 Task: Check the average views per listing of double pane windows in the last 5 years.
Action: Mouse moved to (860, 196)
Screenshot: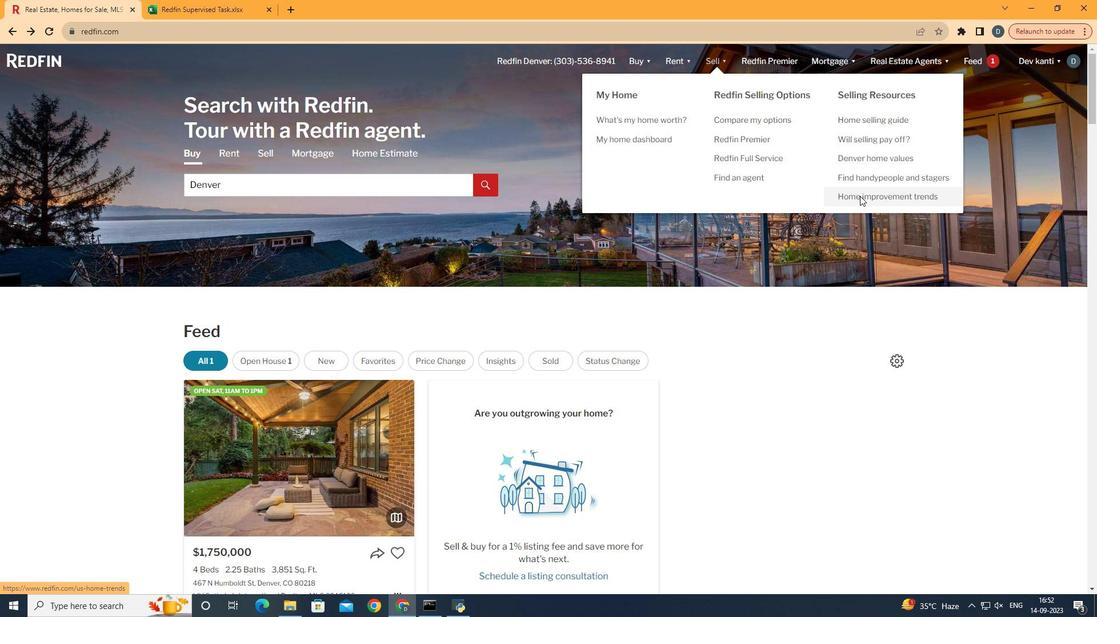 
Action: Mouse pressed left at (860, 196)
Screenshot: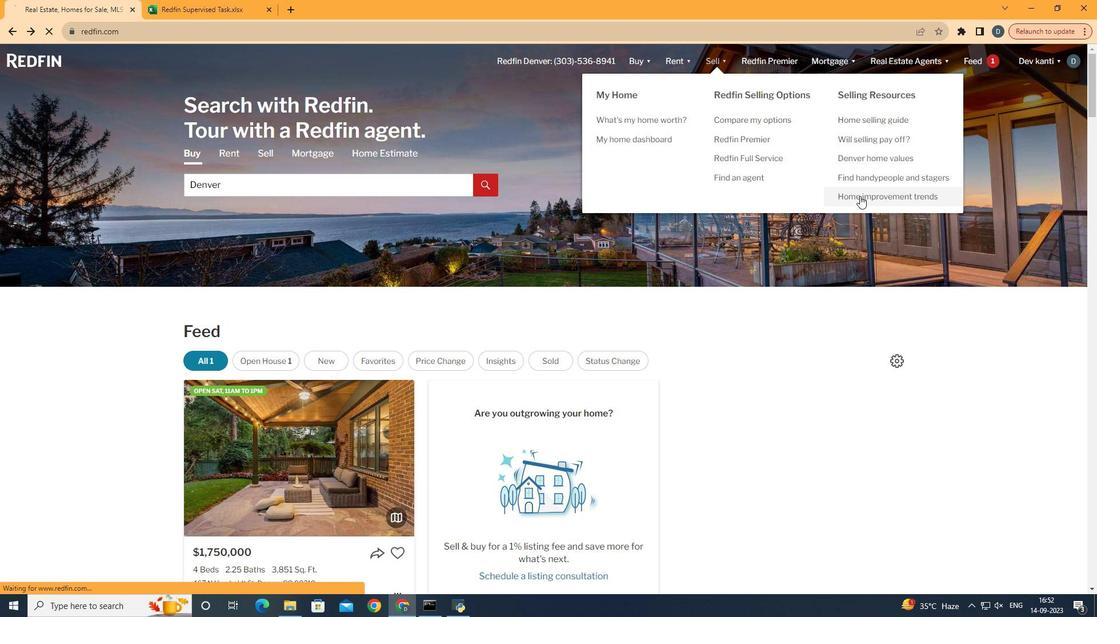 
Action: Mouse moved to (264, 218)
Screenshot: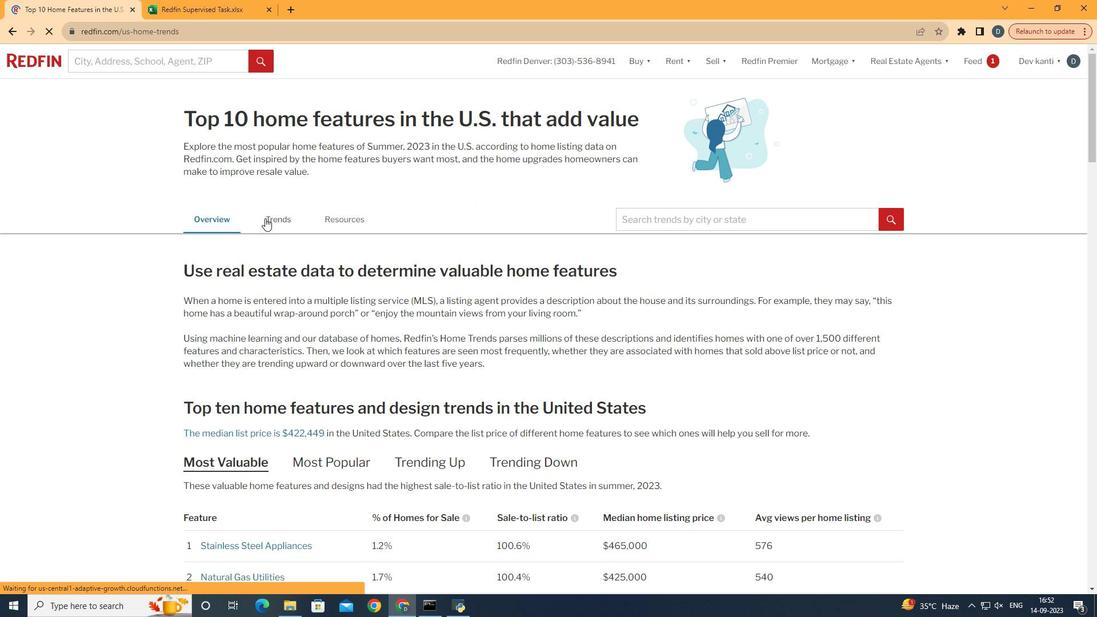 
Action: Mouse pressed left at (264, 218)
Screenshot: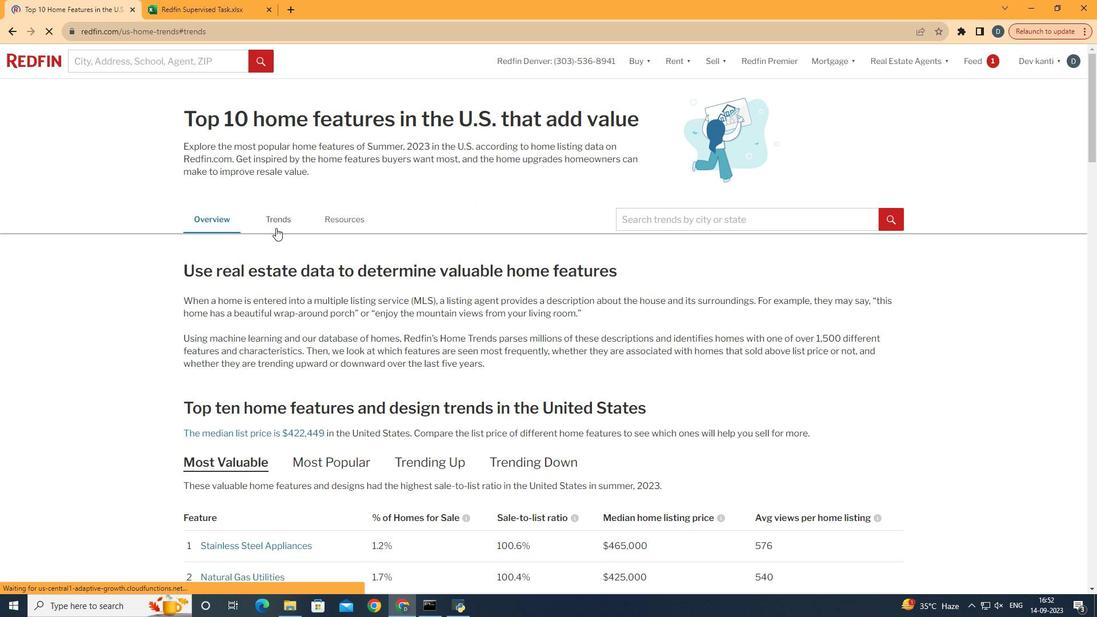 
Action: Mouse moved to (398, 320)
Screenshot: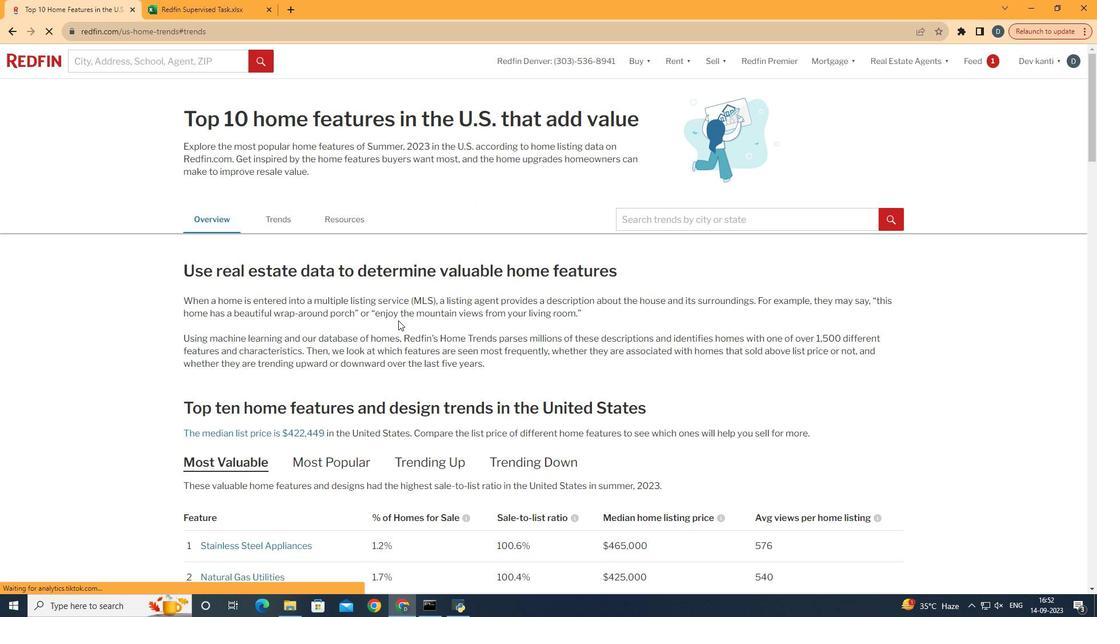 
Action: Mouse scrolled (398, 320) with delta (0, 0)
Screenshot: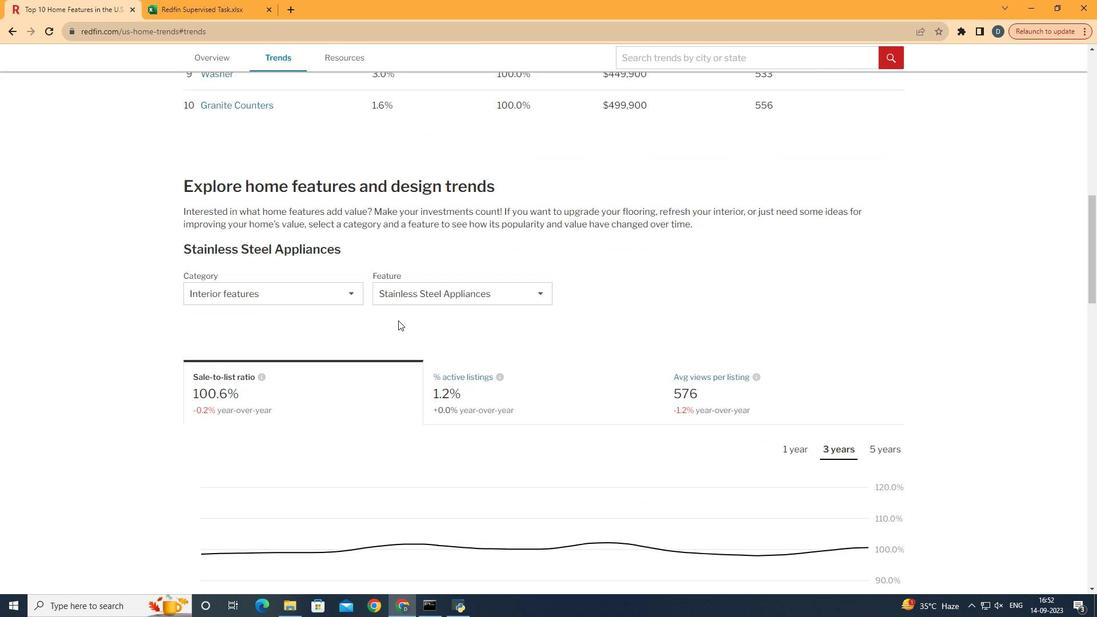 
Action: Mouse scrolled (398, 320) with delta (0, 0)
Screenshot: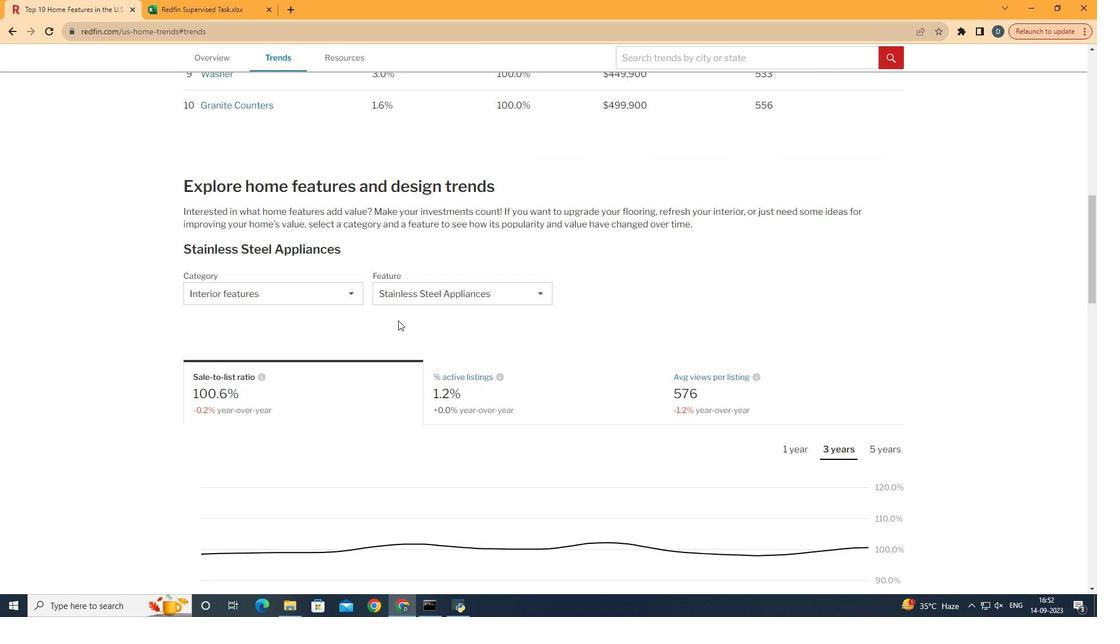 
Action: Mouse scrolled (398, 320) with delta (0, 0)
Screenshot: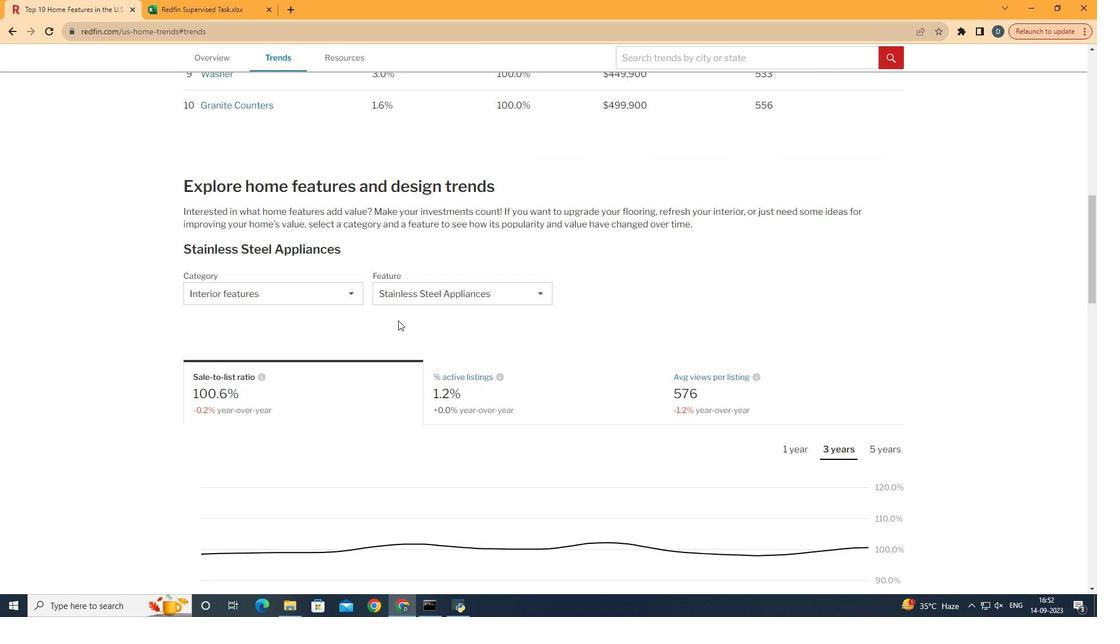 
Action: Mouse scrolled (398, 320) with delta (0, 0)
Screenshot: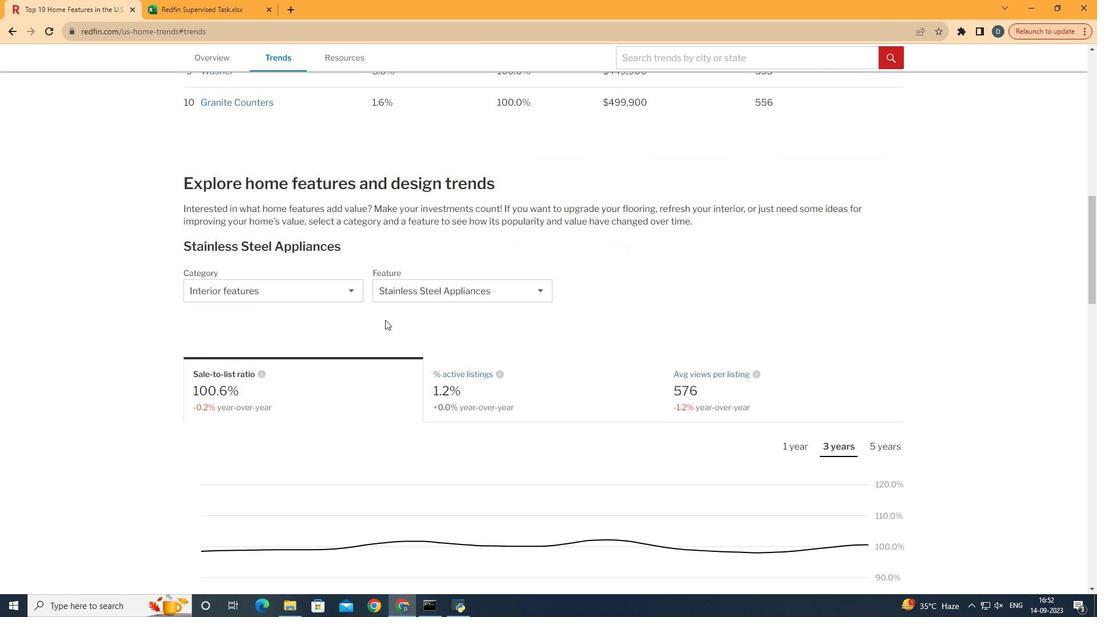 
Action: Mouse scrolled (398, 320) with delta (0, 0)
Screenshot: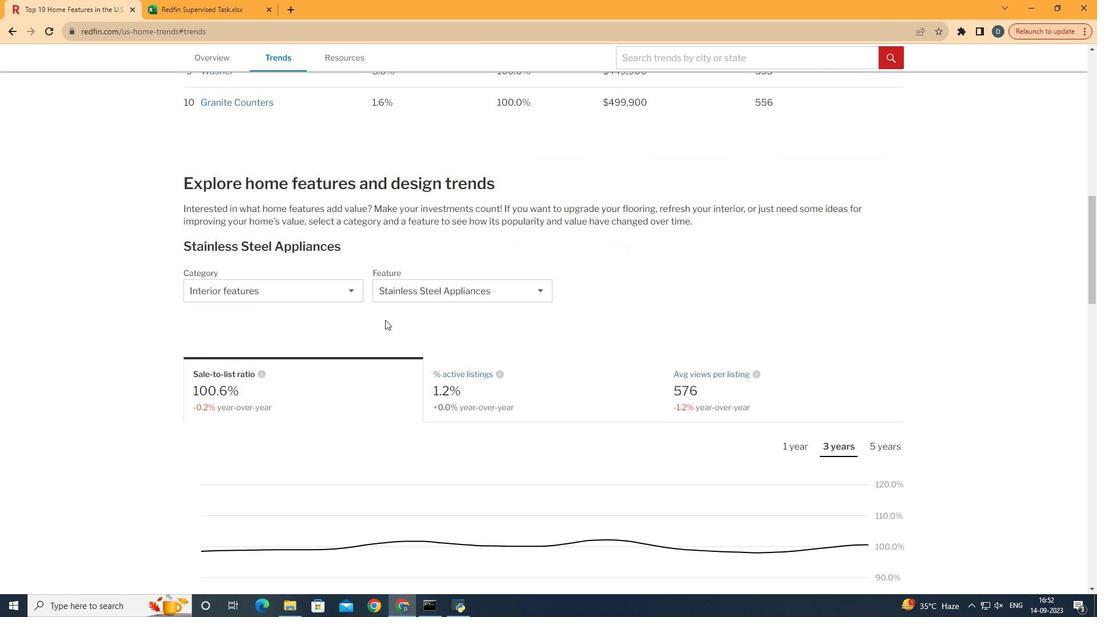 
Action: Mouse scrolled (398, 320) with delta (0, 0)
Screenshot: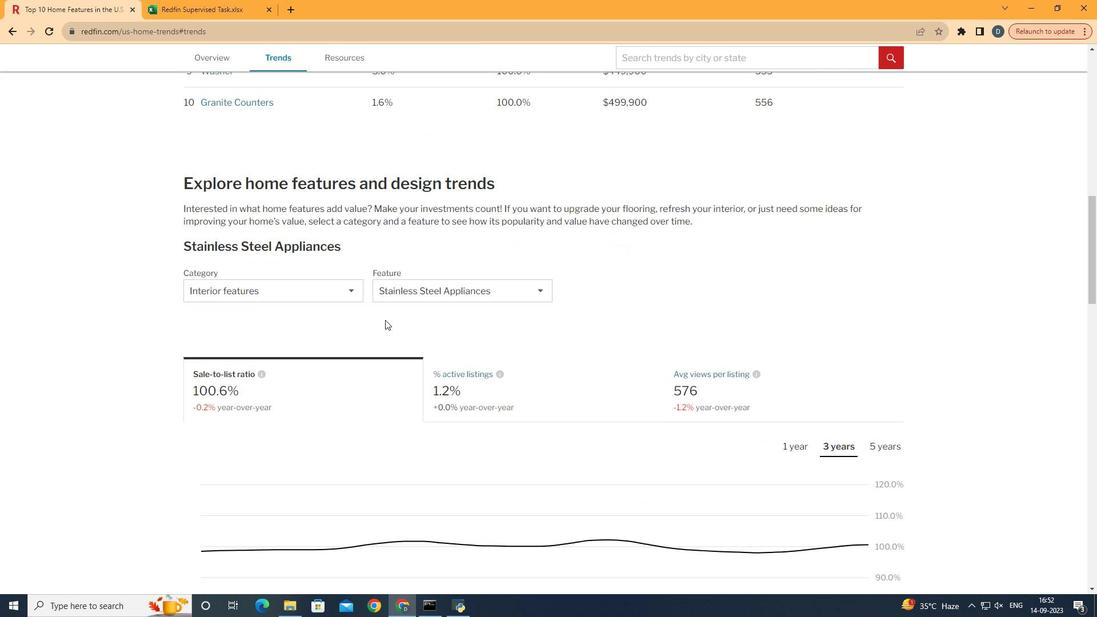 
Action: Mouse scrolled (398, 320) with delta (0, 0)
Screenshot: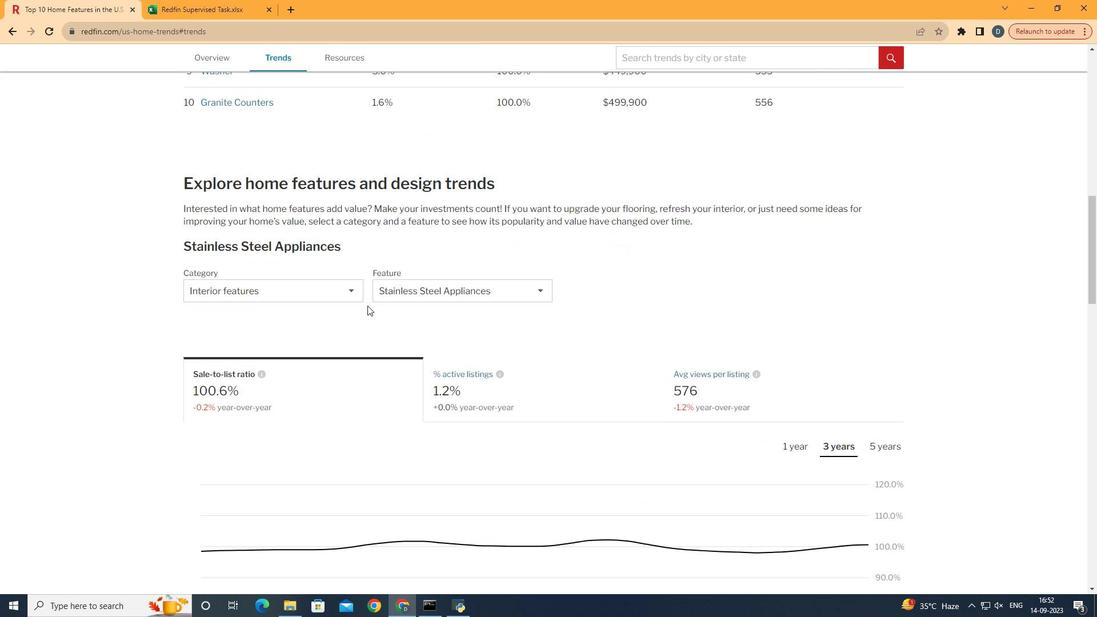 
Action: Mouse moved to (333, 296)
Screenshot: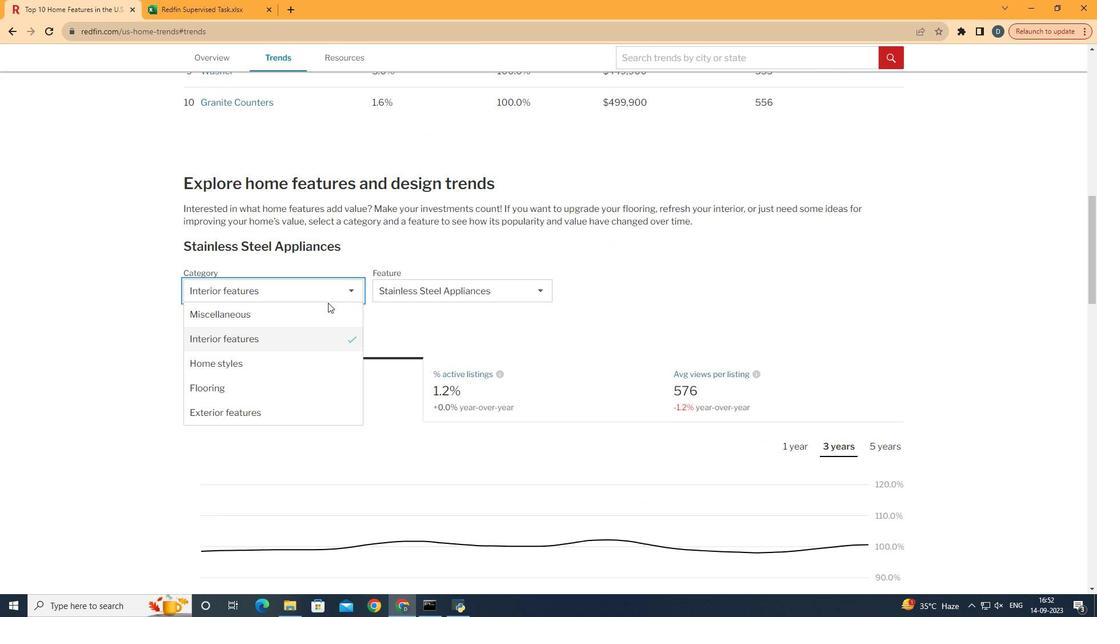 
Action: Mouse pressed left at (333, 296)
Screenshot: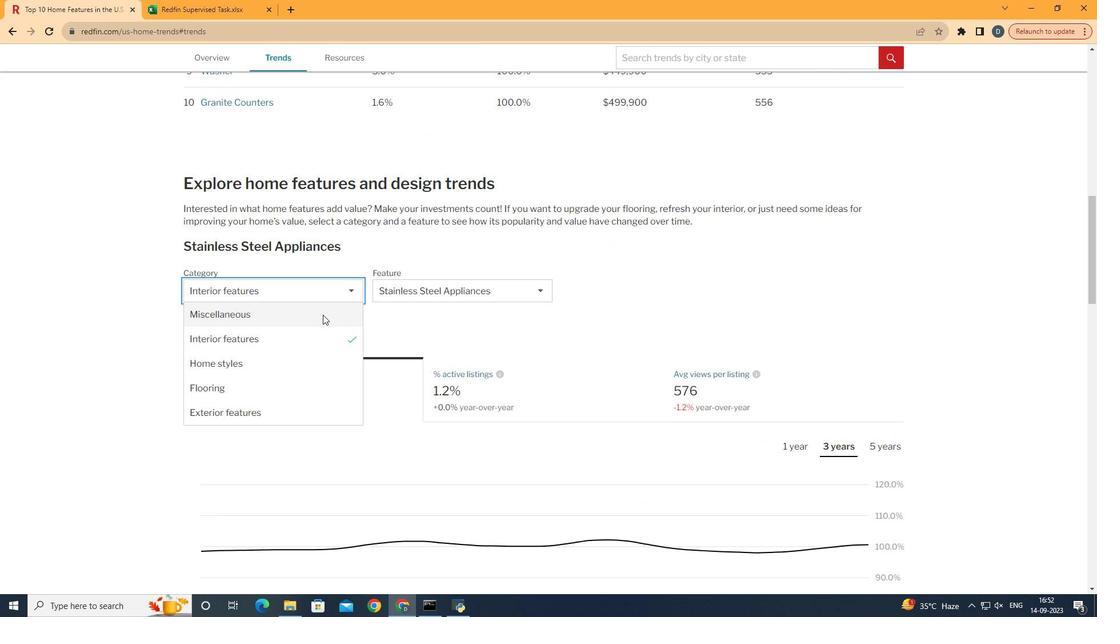 
Action: Mouse moved to (322, 409)
Screenshot: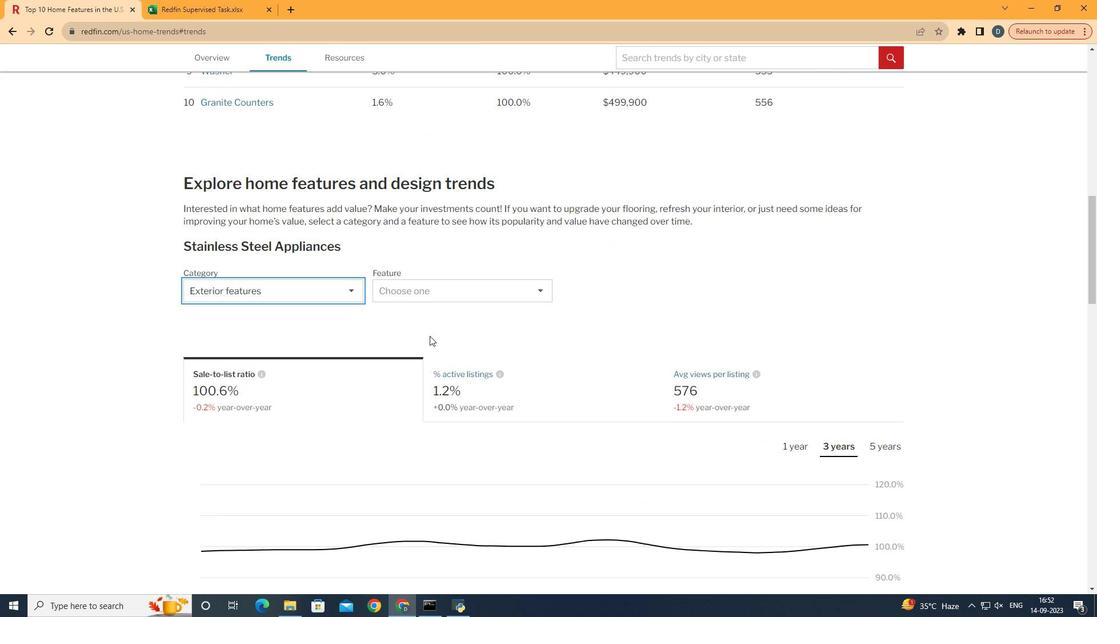 
Action: Mouse pressed left at (322, 409)
Screenshot: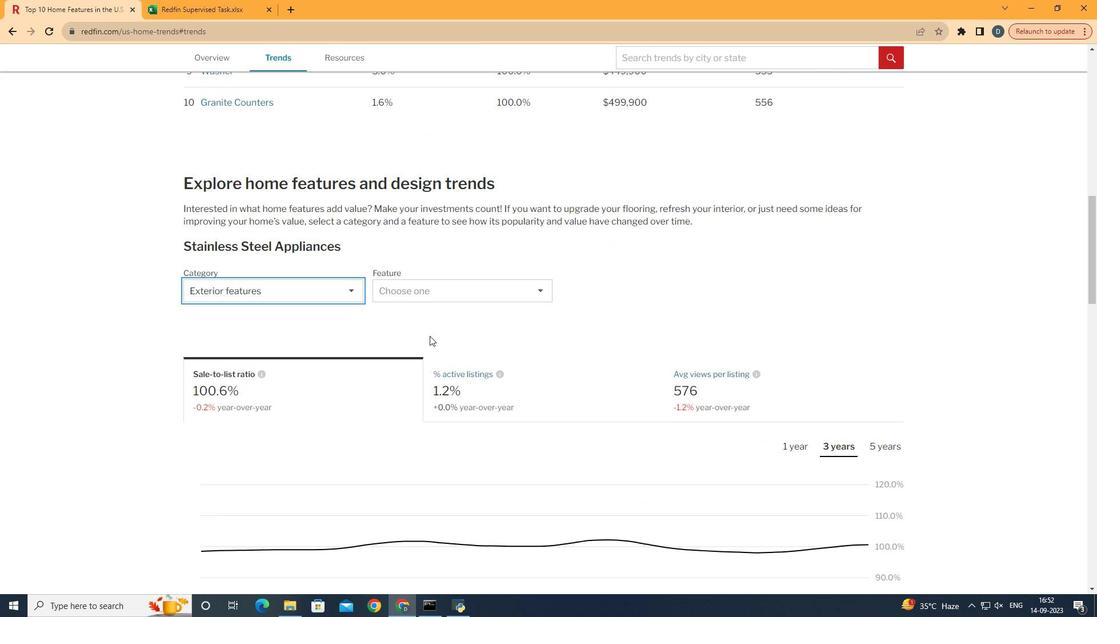 
Action: Mouse moved to (464, 301)
Screenshot: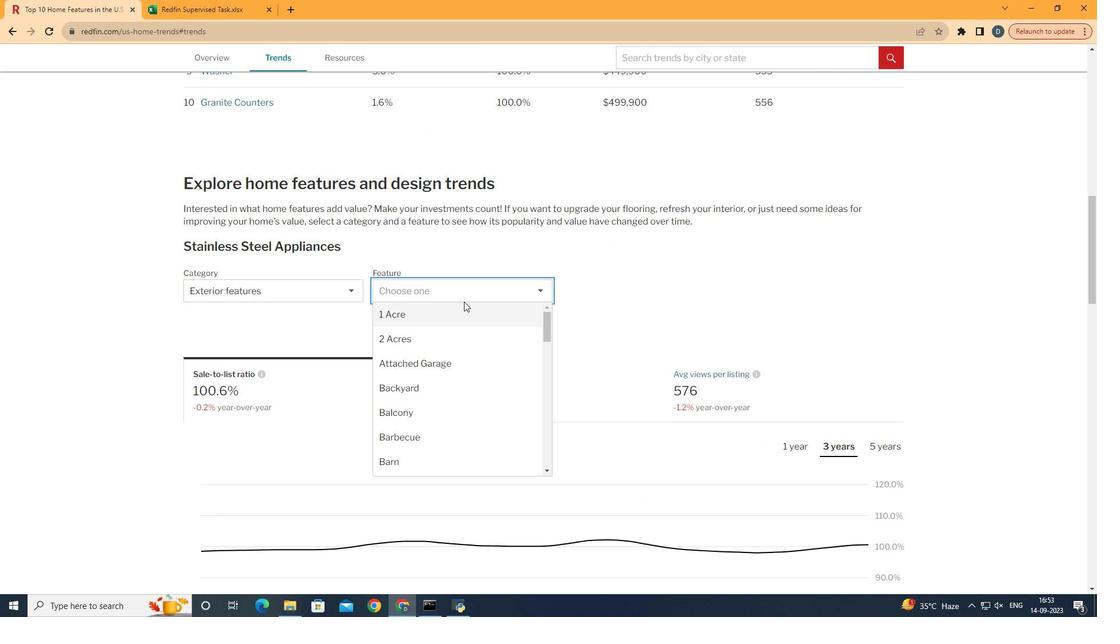 
Action: Mouse pressed left at (464, 301)
Screenshot: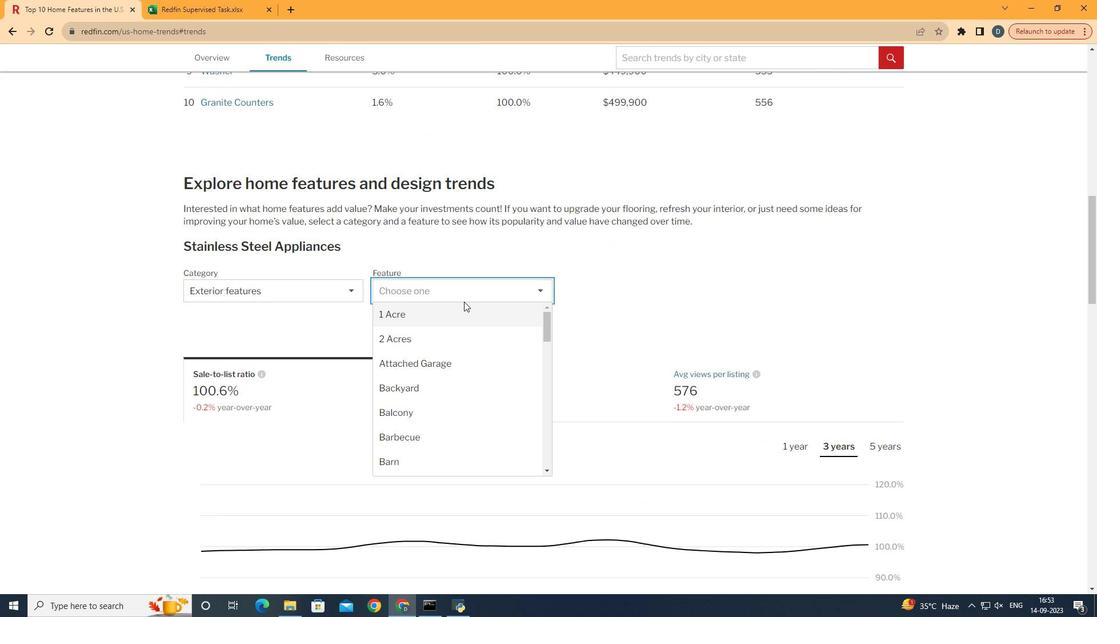 
Action: Mouse moved to (467, 357)
Screenshot: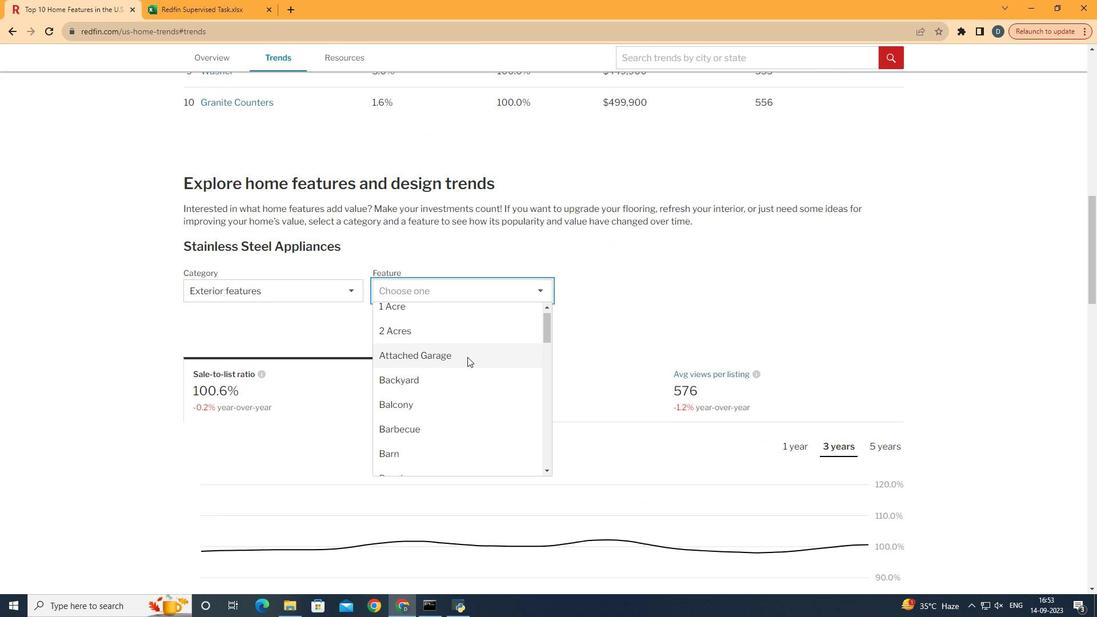 
Action: Mouse scrolled (467, 356) with delta (0, 0)
Screenshot: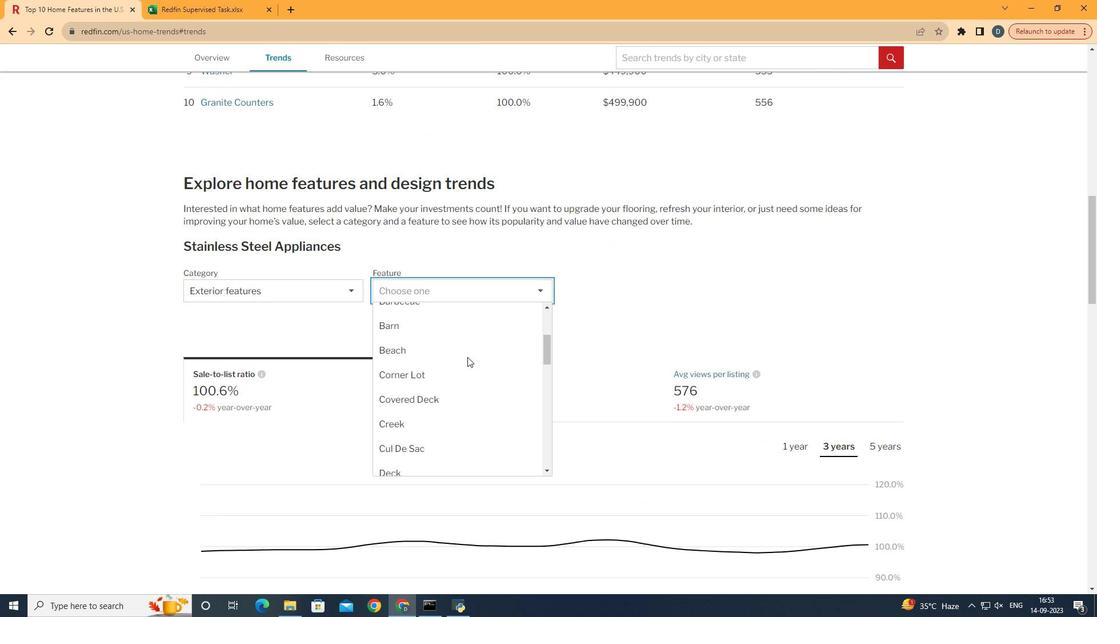 
Action: Mouse scrolled (467, 356) with delta (0, 0)
Screenshot: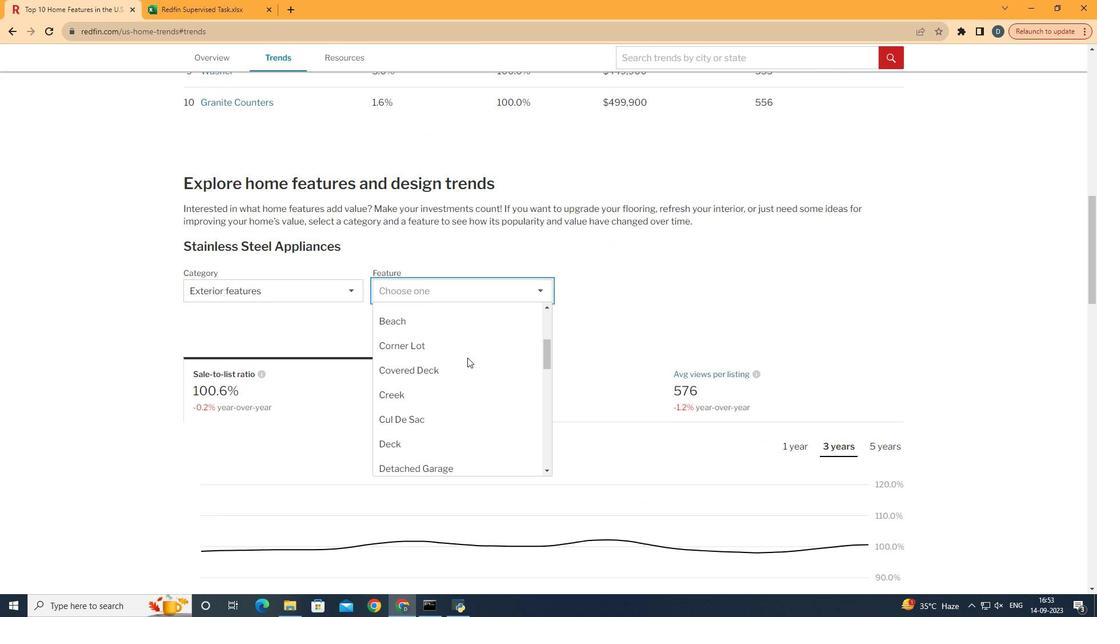 
Action: Mouse scrolled (467, 356) with delta (0, 0)
Screenshot: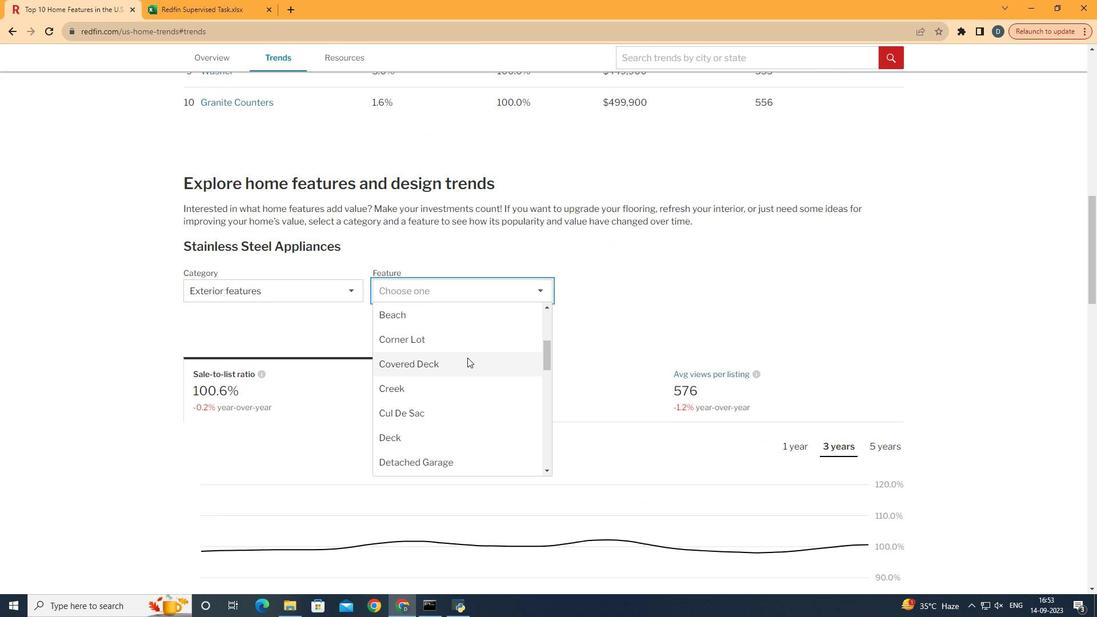 
Action: Mouse moved to (458, 377)
Screenshot: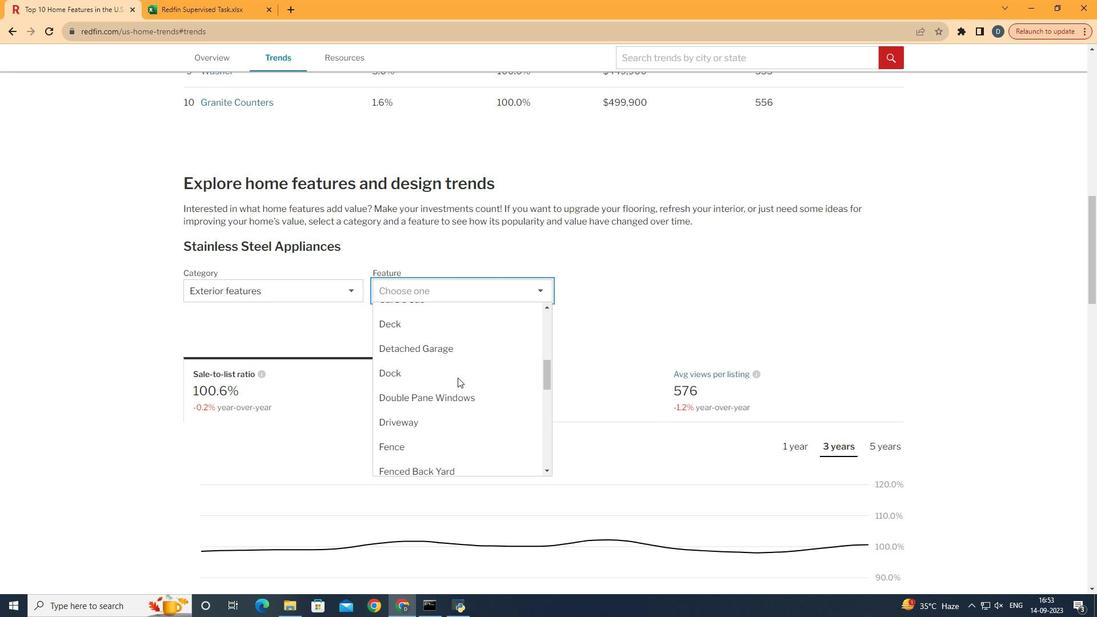 
Action: Mouse scrolled (458, 377) with delta (0, 0)
Screenshot: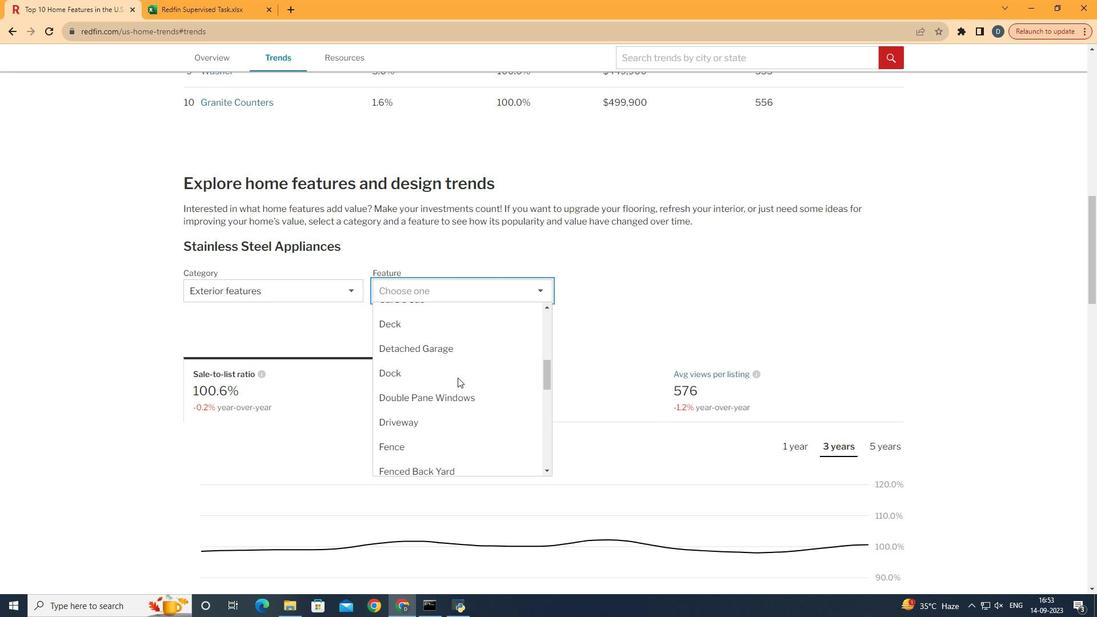 
Action: Mouse scrolled (458, 377) with delta (0, 0)
Screenshot: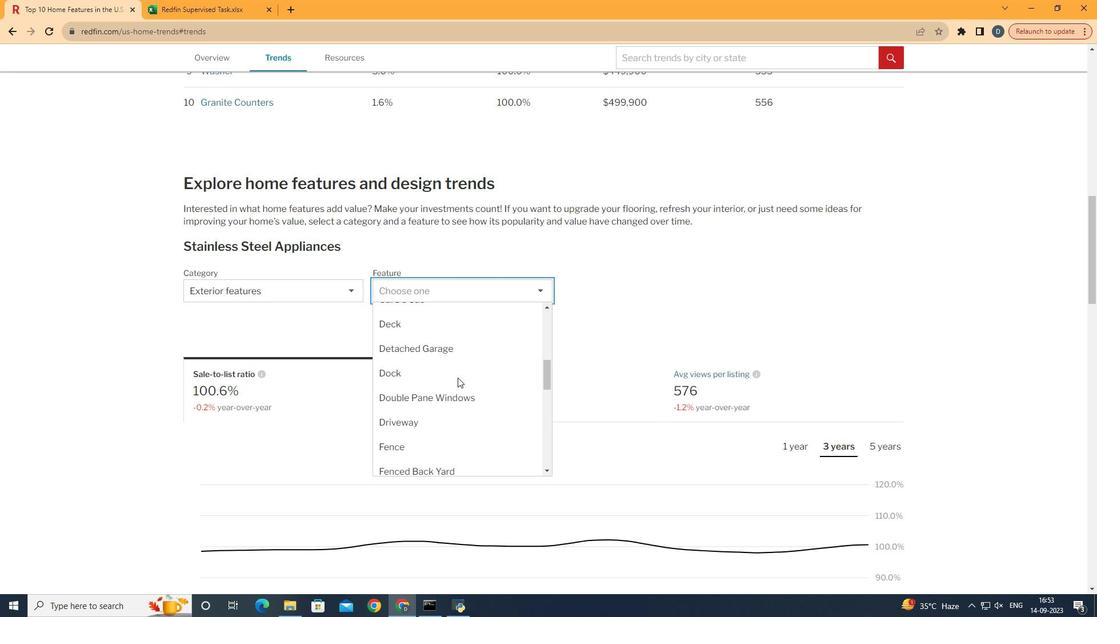 
Action: Mouse moved to (449, 400)
Screenshot: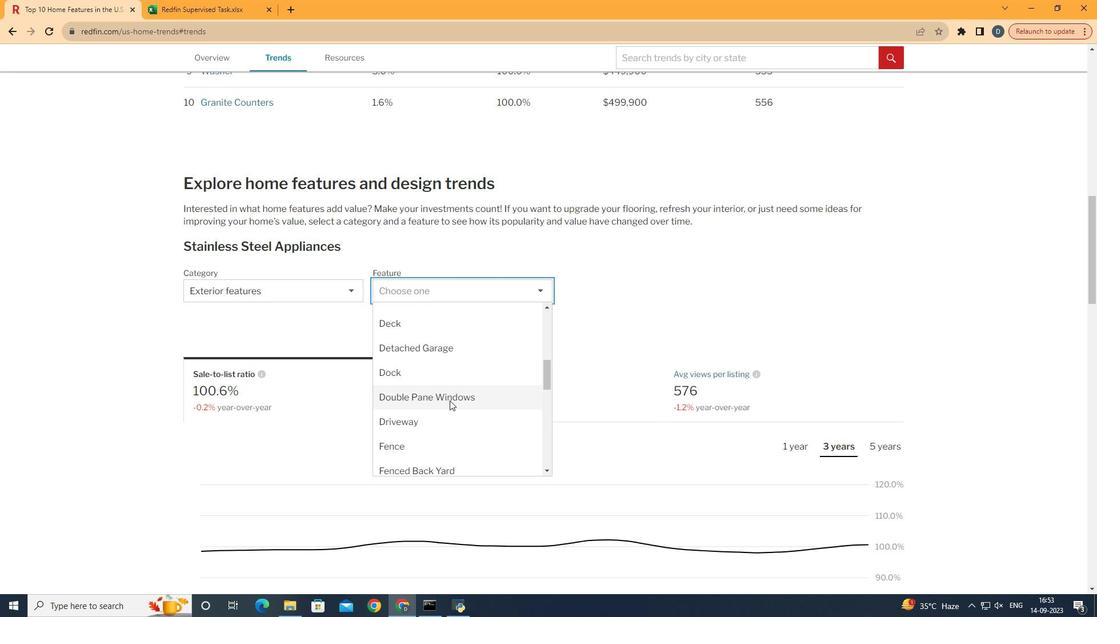 
Action: Mouse pressed left at (449, 400)
Screenshot: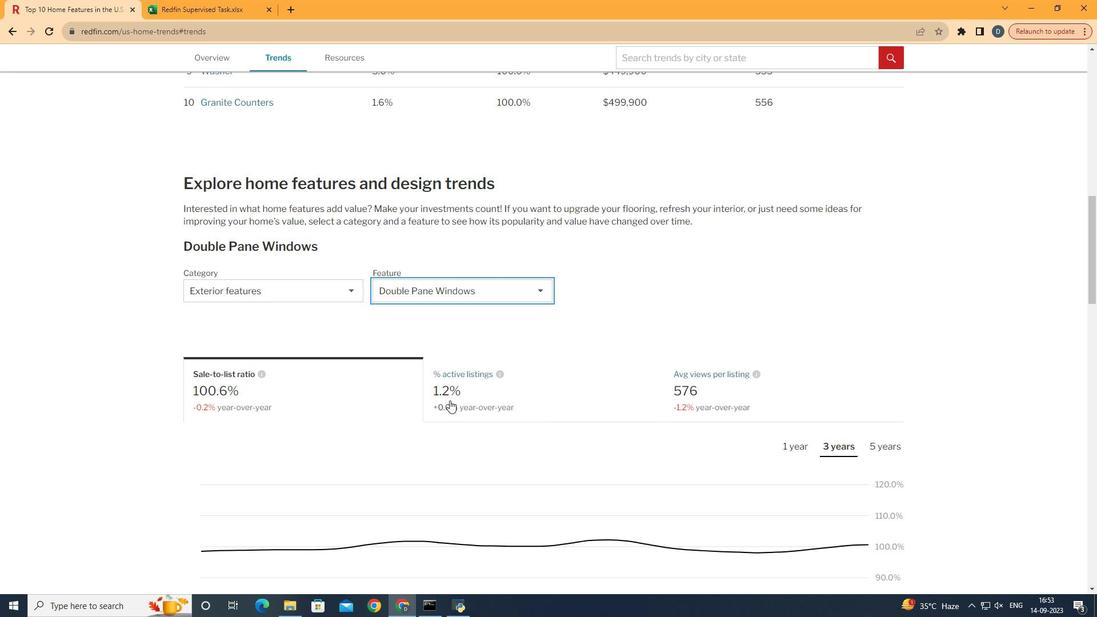 
Action: Mouse moved to (775, 395)
Screenshot: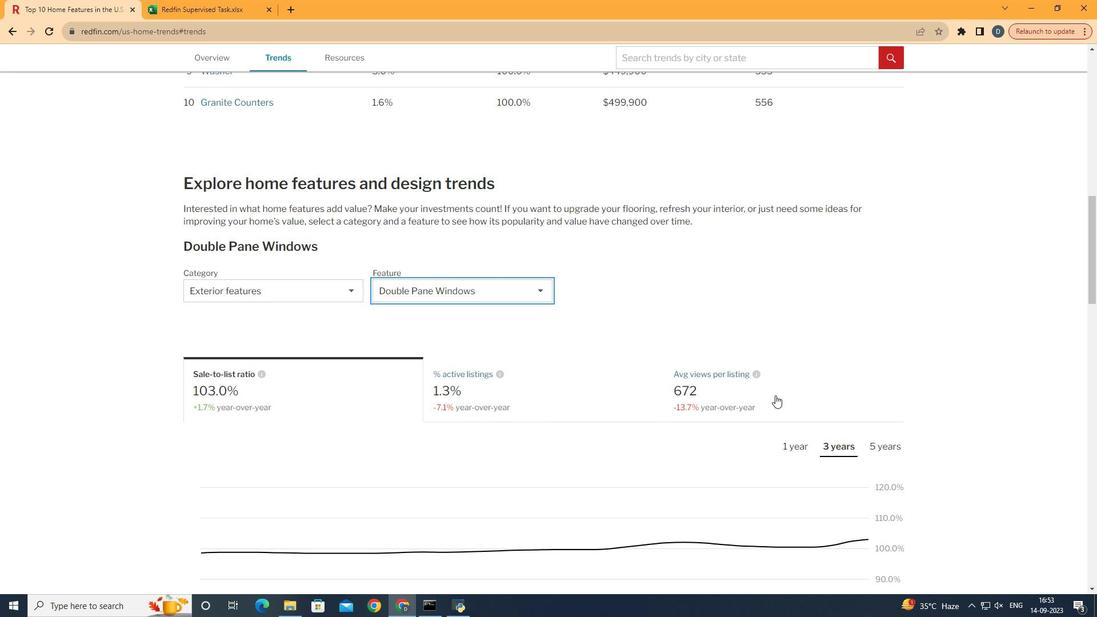 
Action: Mouse pressed left at (775, 395)
Screenshot: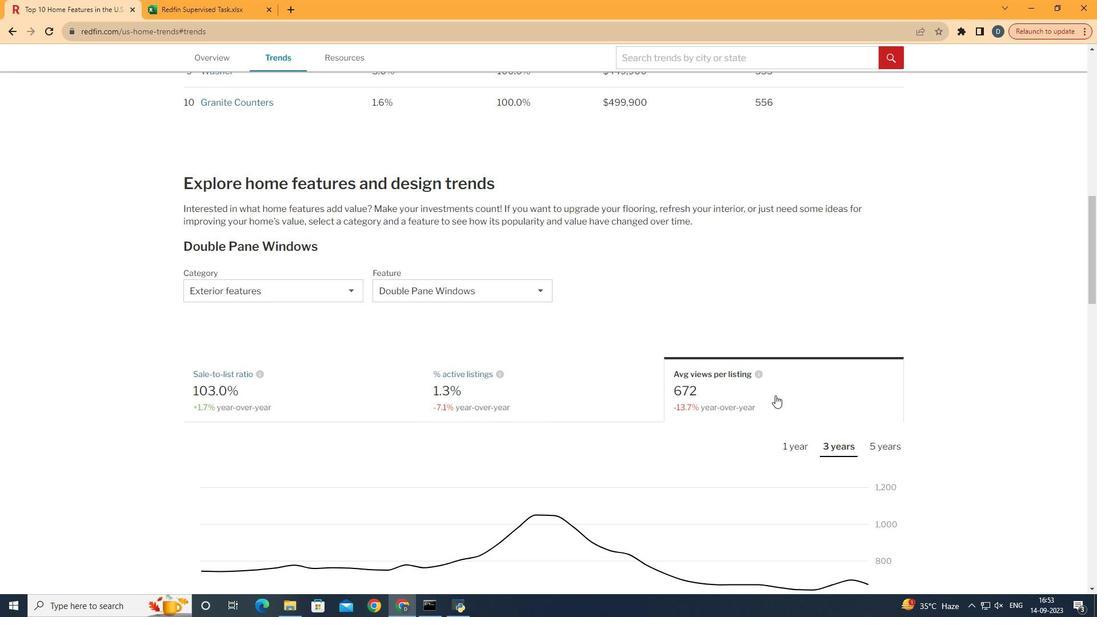 
Action: Mouse moved to (787, 393)
Screenshot: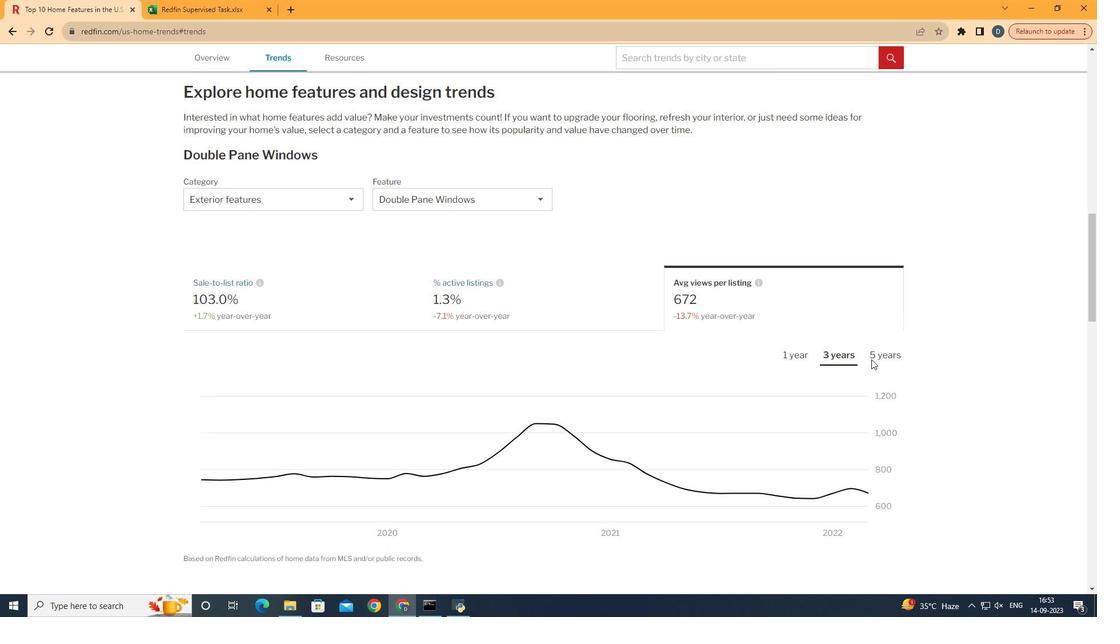 
Action: Mouse scrolled (787, 393) with delta (0, 0)
Screenshot: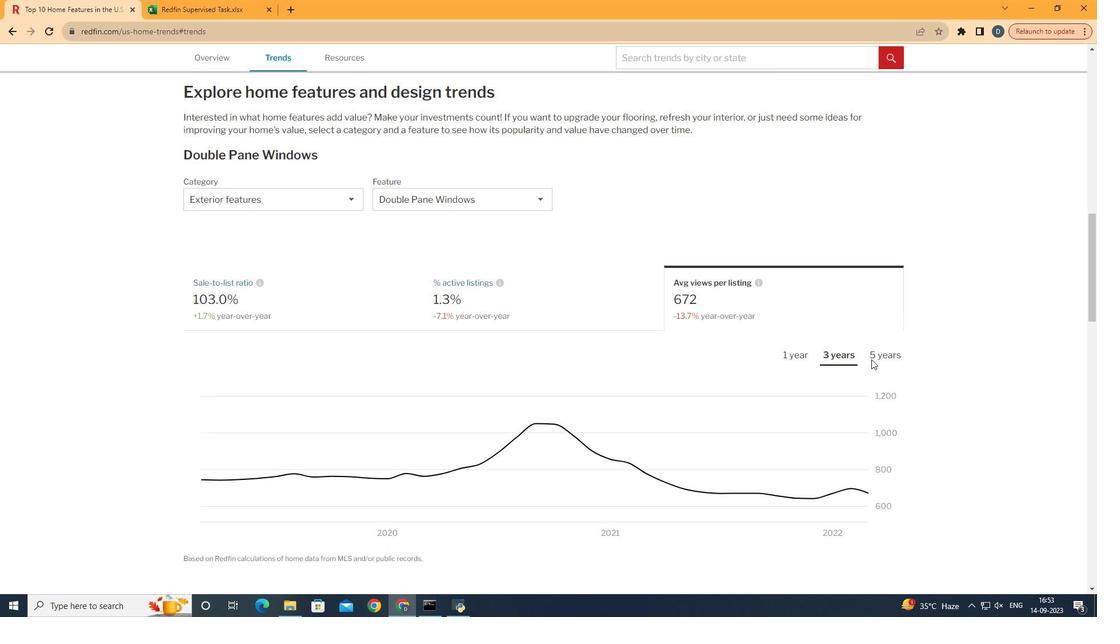 
Action: Mouse moved to (802, 392)
Screenshot: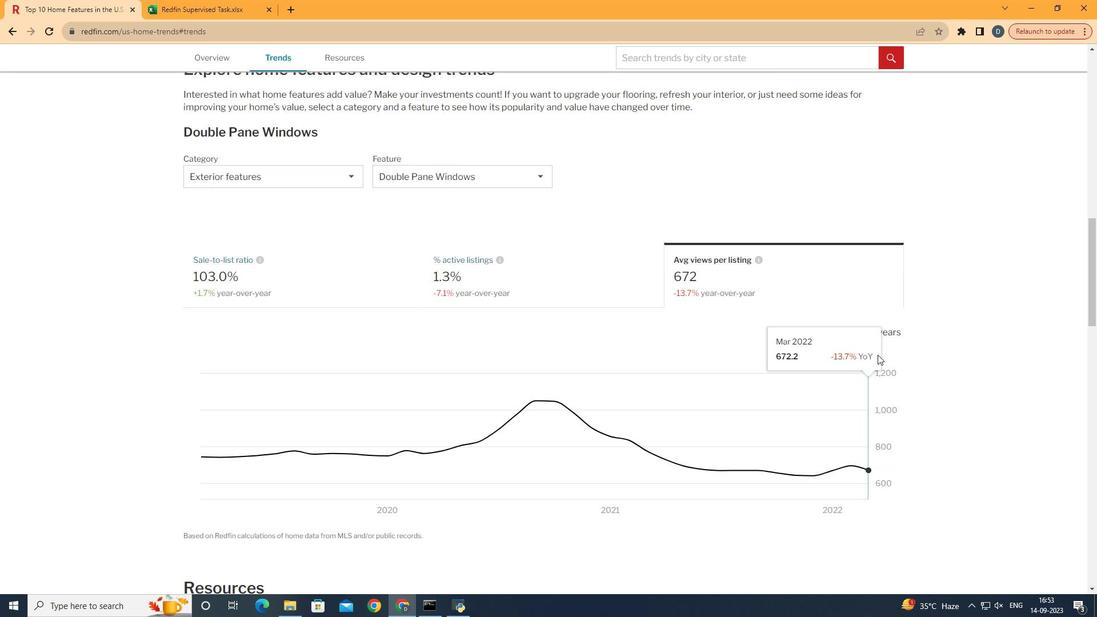 
Action: Mouse scrolled (802, 392) with delta (0, 0)
Screenshot: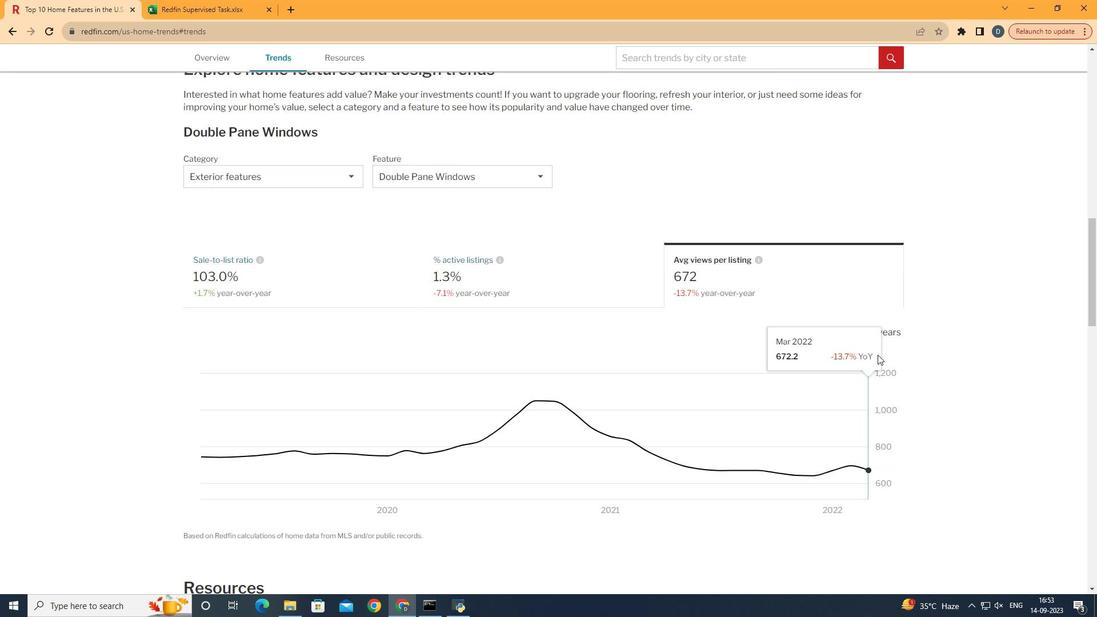 
Action: Mouse moved to (894, 332)
Screenshot: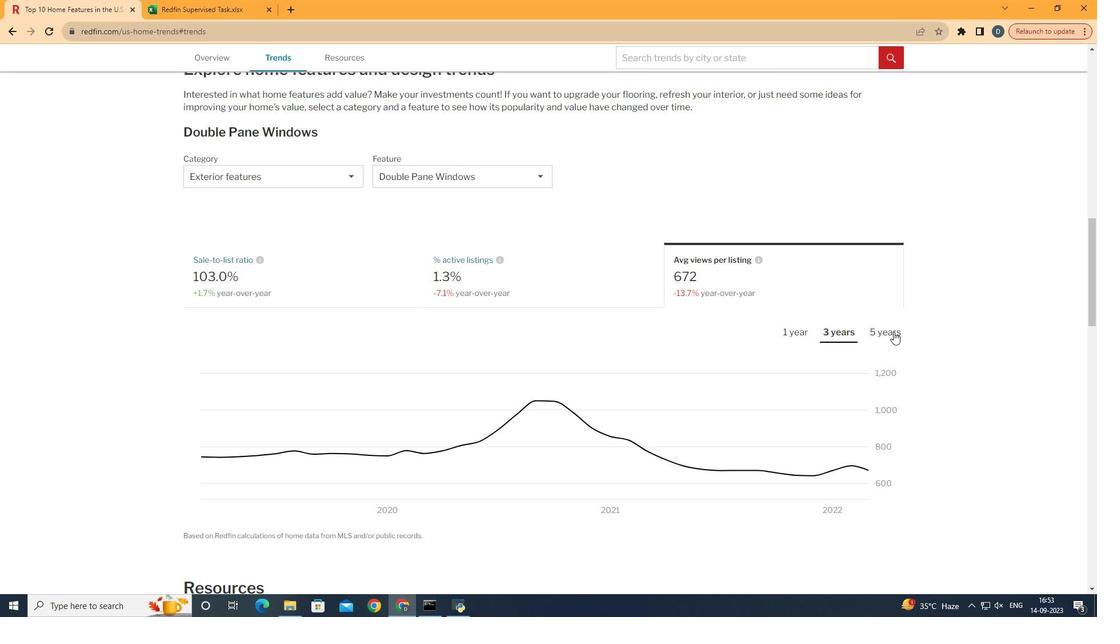 
Action: Mouse pressed left at (894, 332)
Screenshot: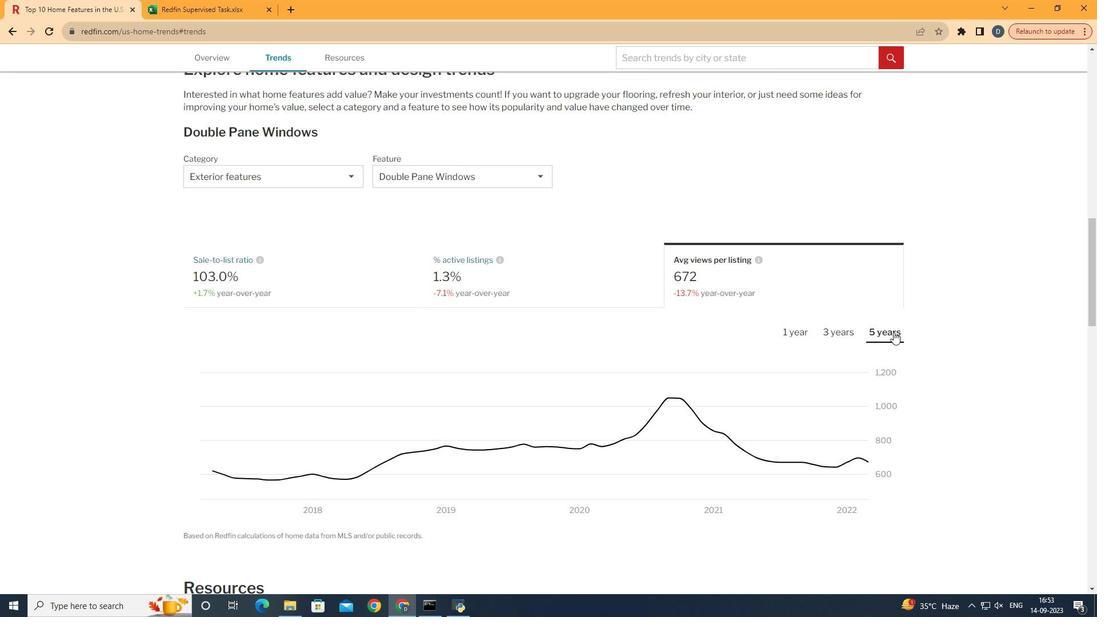 
